 Task: Find wineries and vineyards between Napa Valley, California, and Sonoma, California.
Action: Mouse moved to (222, 62)
Screenshot: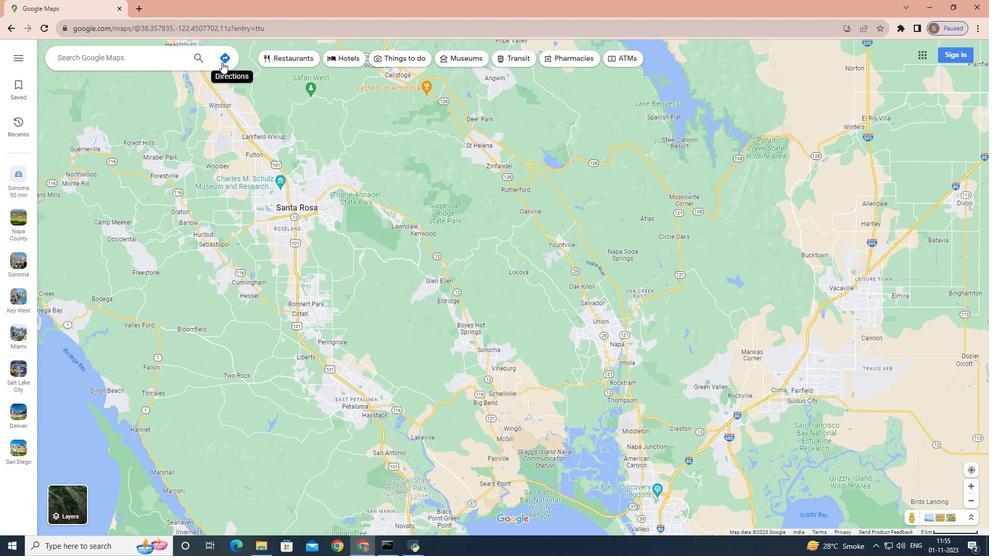 
Action: Mouse pressed left at (222, 62)
Screenshot: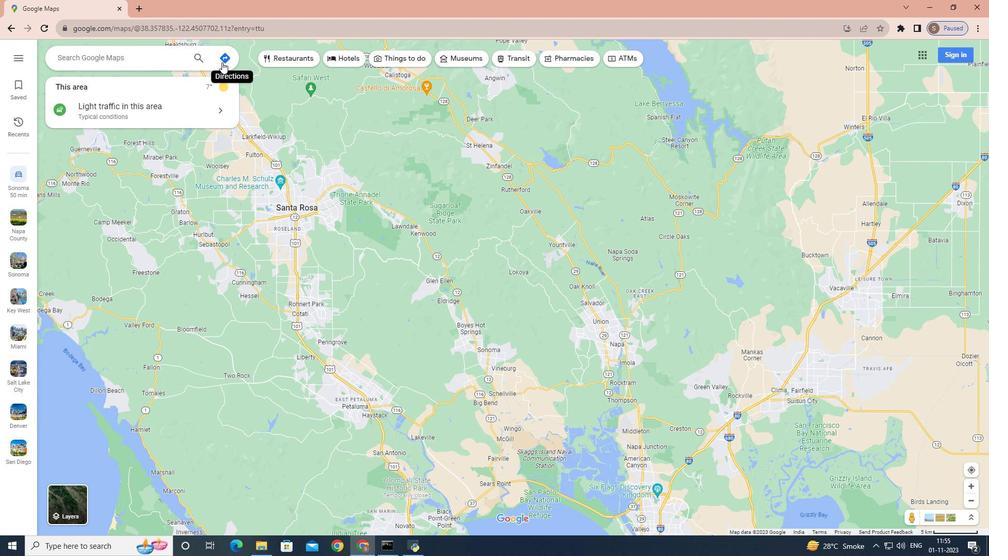 
Action: Mouse moved to (157, 81)
Screenshot: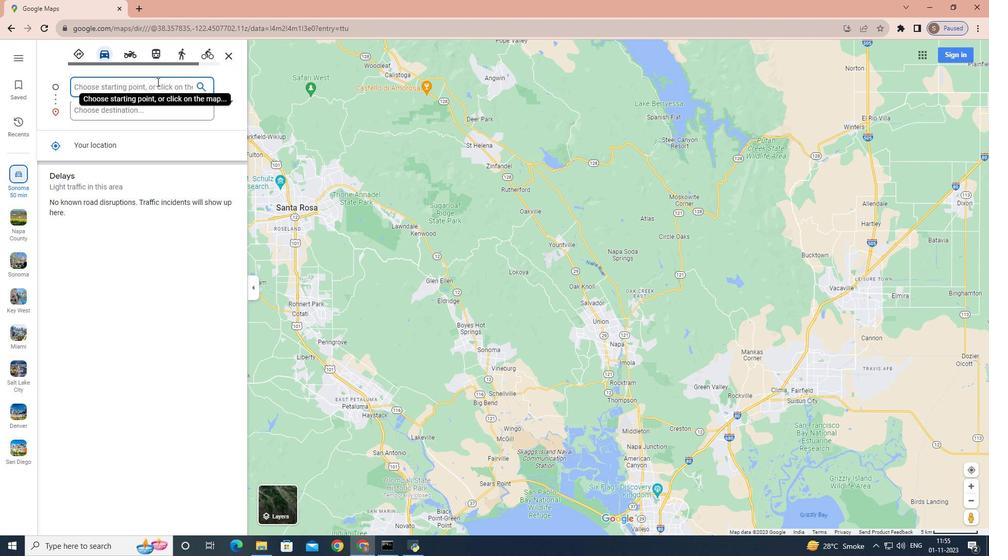 
Action: Key pressed <Key.shift>Napa<Key.space><Key.shift>Valley,<Key.space><Key.shift>California
Screenshot: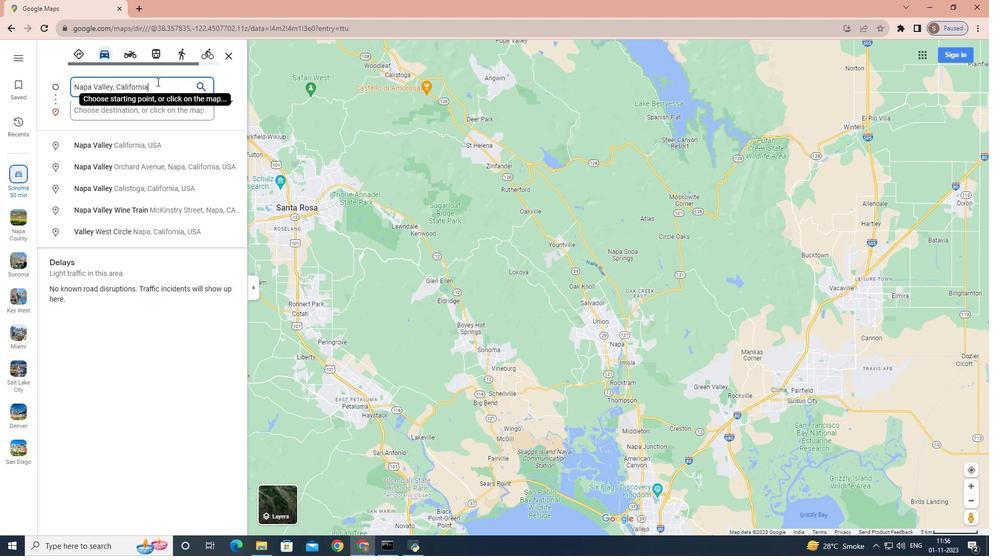 
Action: Mouse moved to (146, 109)
Screenshot: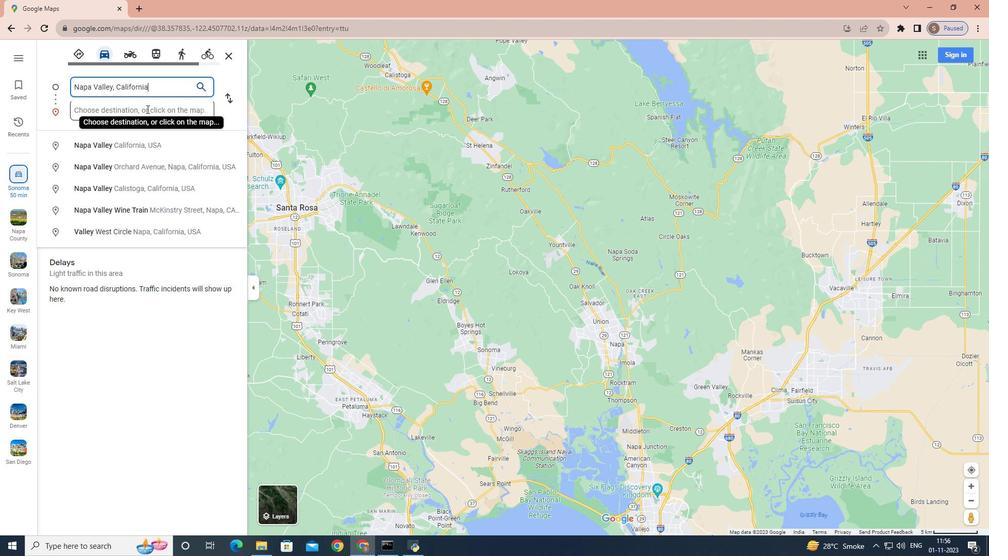 
Action: Mouse pressed left at (146, 109)
Screenshot: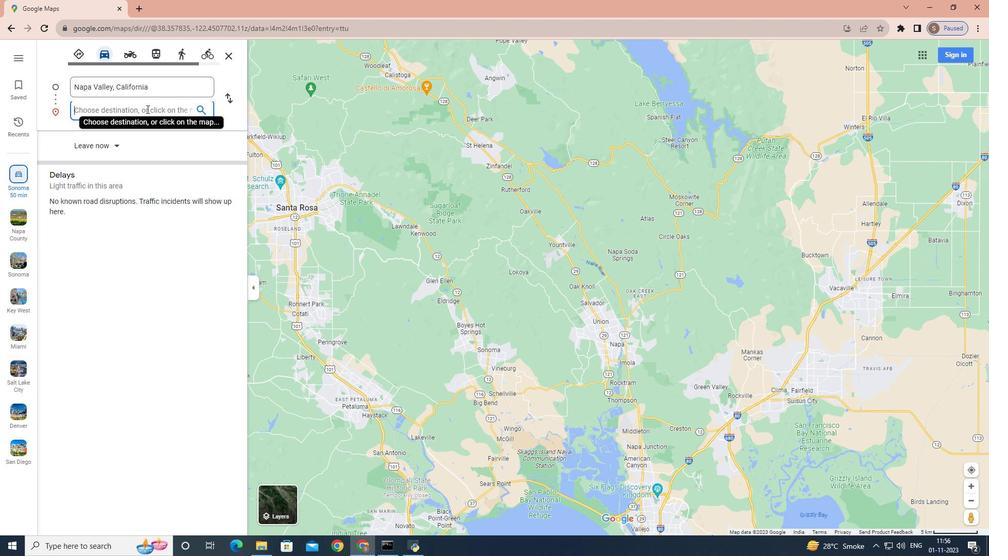 
Action: Key pressed <Key.shift>Sonoma,<Key.space><Key.shift><Key.shift><Key.shift><Key.shift><Key.shift><Key.shift><Key.shift><Key.shift><Key.shift><Key.shift><Key.shift><Key.shift><Key.shift><Key.shift><Key.shift><Key.shift><Key.shift><Key.shift>California
Screenshot: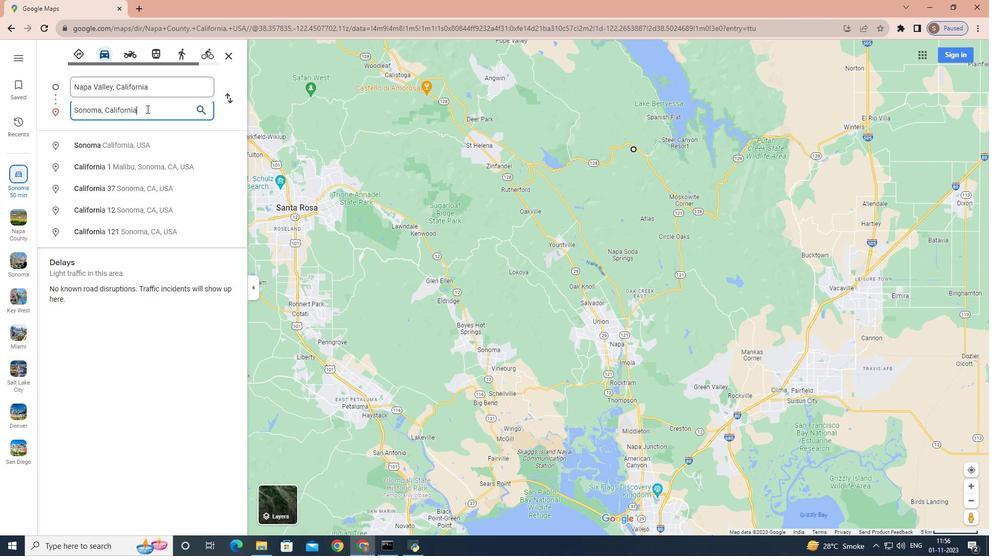
Action: Mouse moved to (200, 112)
Screenshot: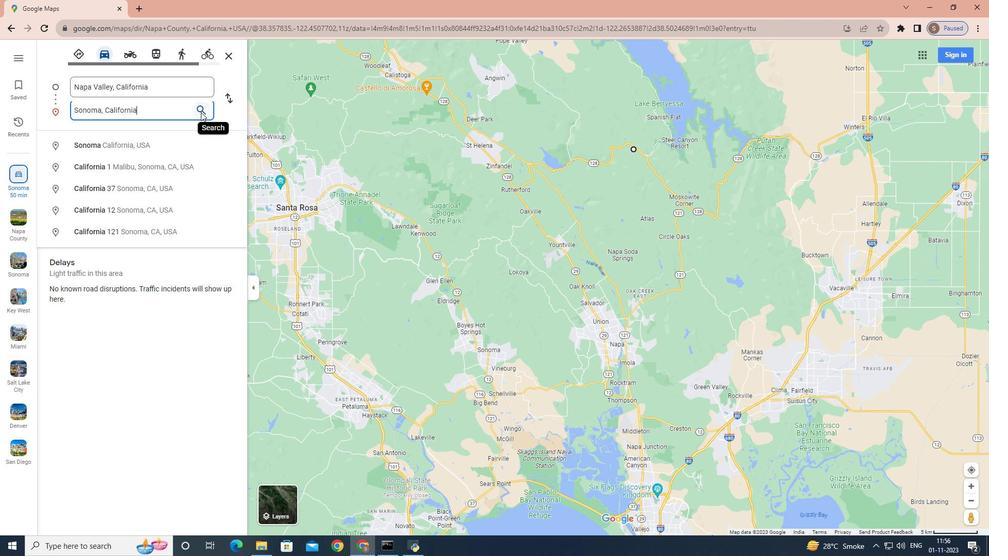 
Action: Mouse pressed left at (200, 112)
Screenshot: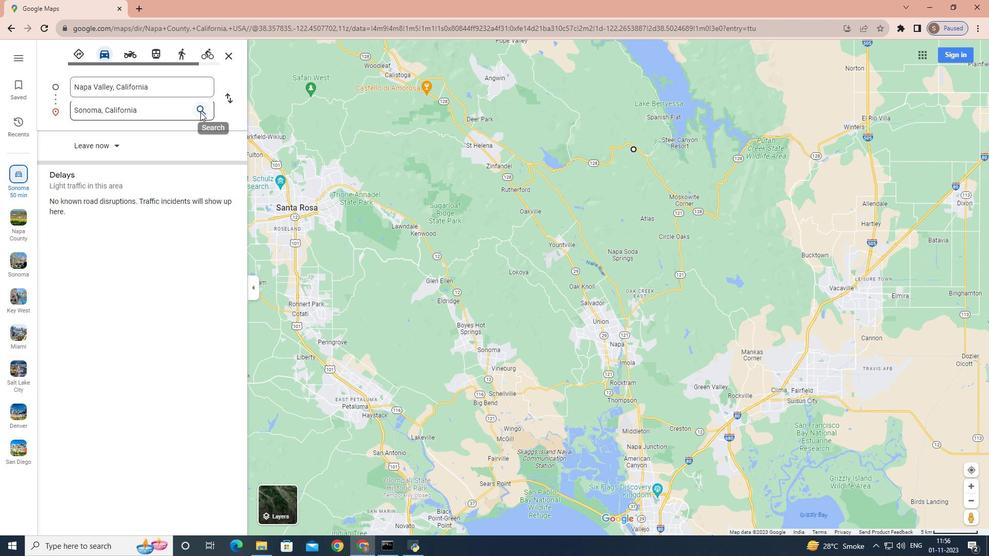
Action: Mouse moved to (426, 58)
Screenshot: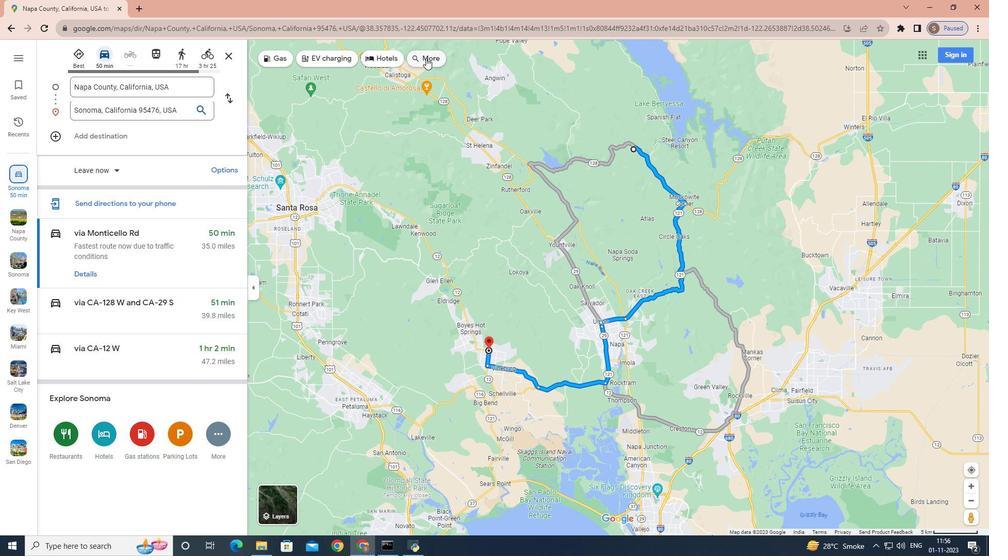 
Action: Mouse pressed left at (426, 58)
Screenshot: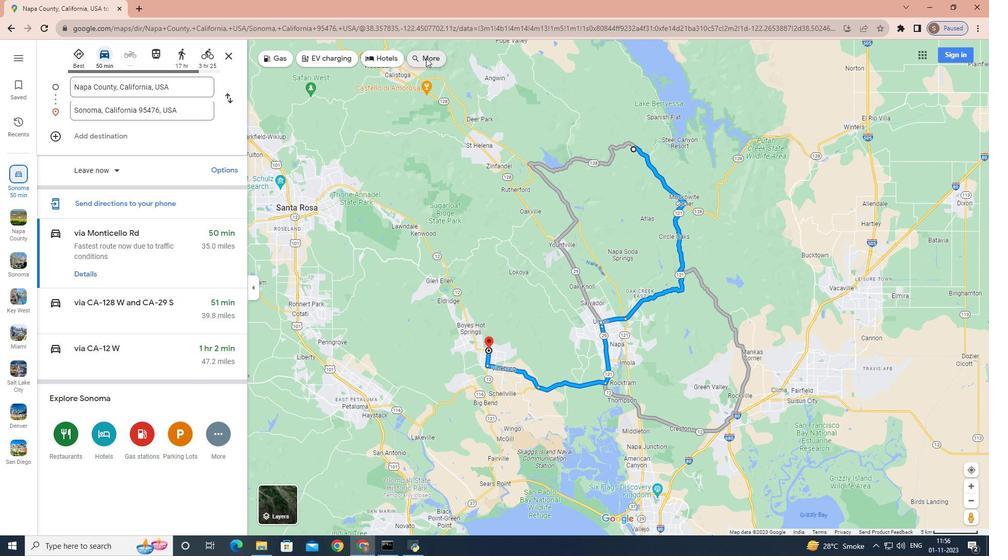 
Action: Mouse moved to (127, 63)
Screenshot: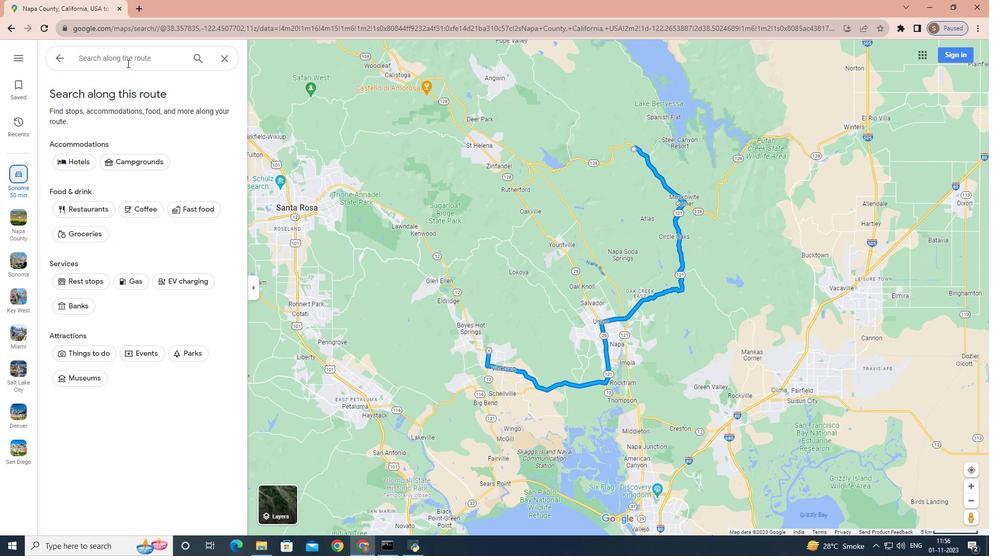 
Action: Mouse pressed left at (127, 63)
Screenshot: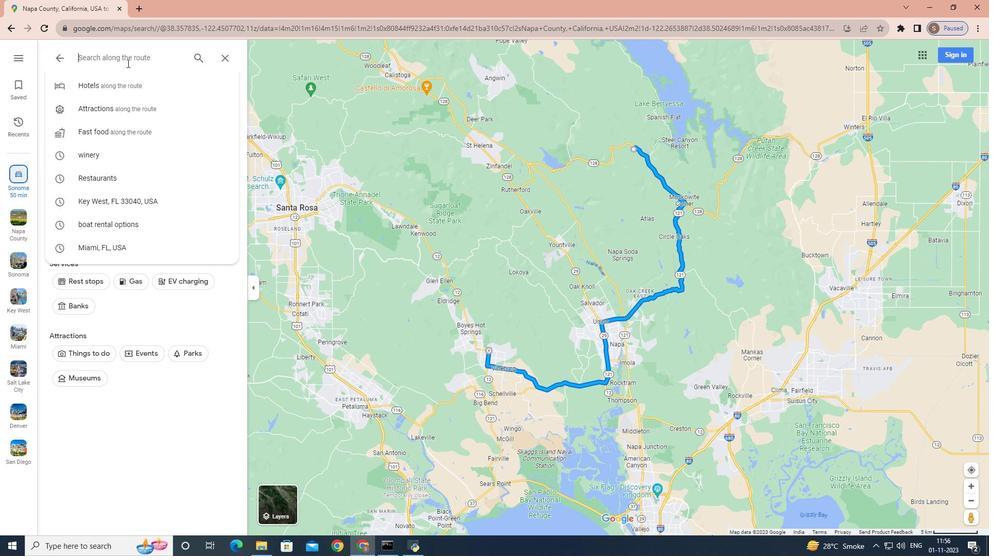 
Action: Key pressed wineries<Key.space>and<Key.space>vineyards<Key.enter>
Screenshot: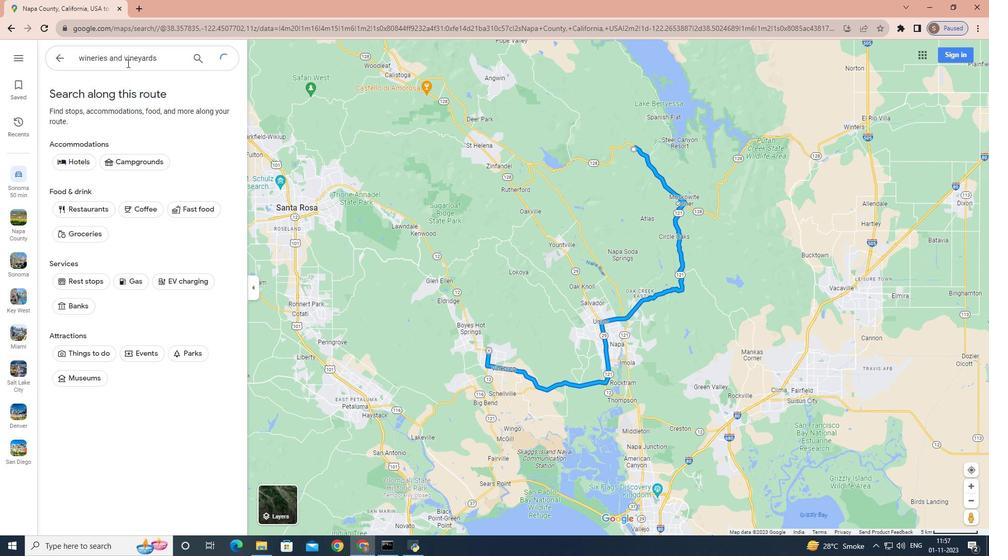 
Action: Mouse moved to (132, 86)
Screenshot: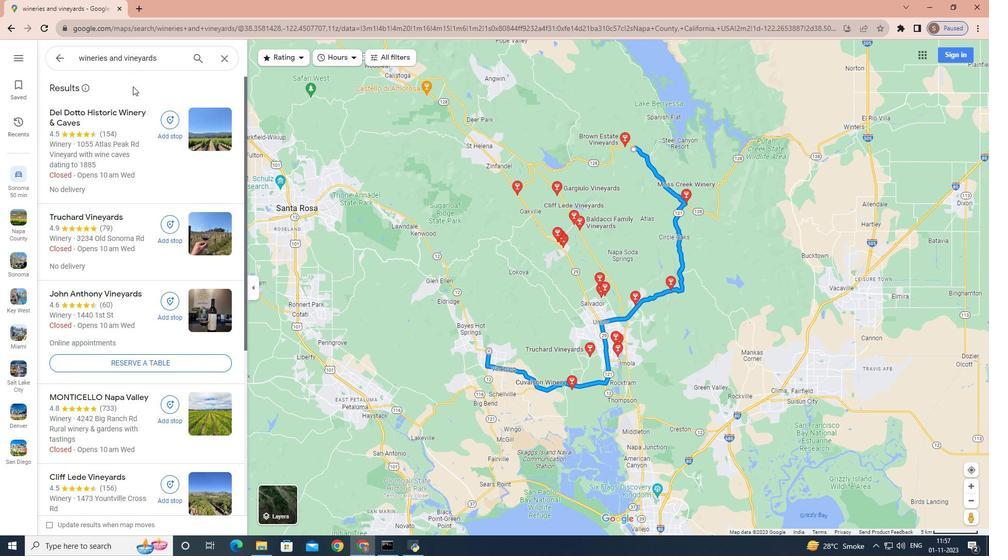
